Task: Add 15 minutes before the event.
Action: Mouse moved to (396, 301)
Screenshot: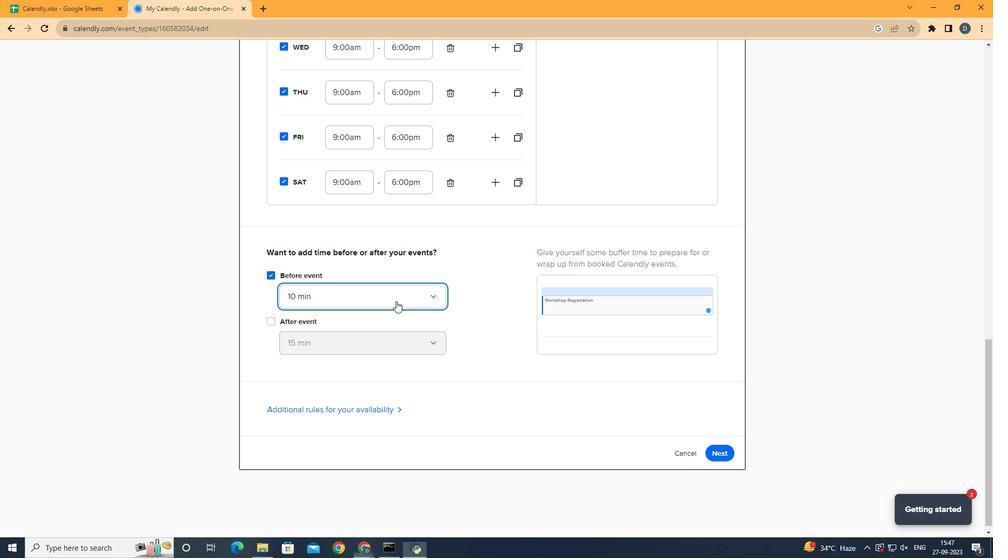 
Action: Mouse pressed left at (396, 301)
Screenshot: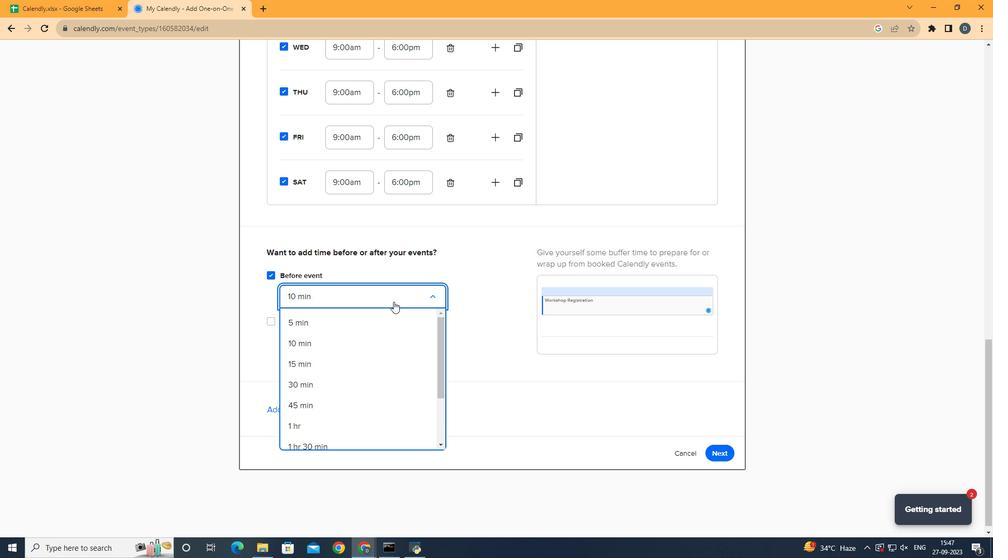 
Action: Mouse moved to (342, 360)
Screenshot: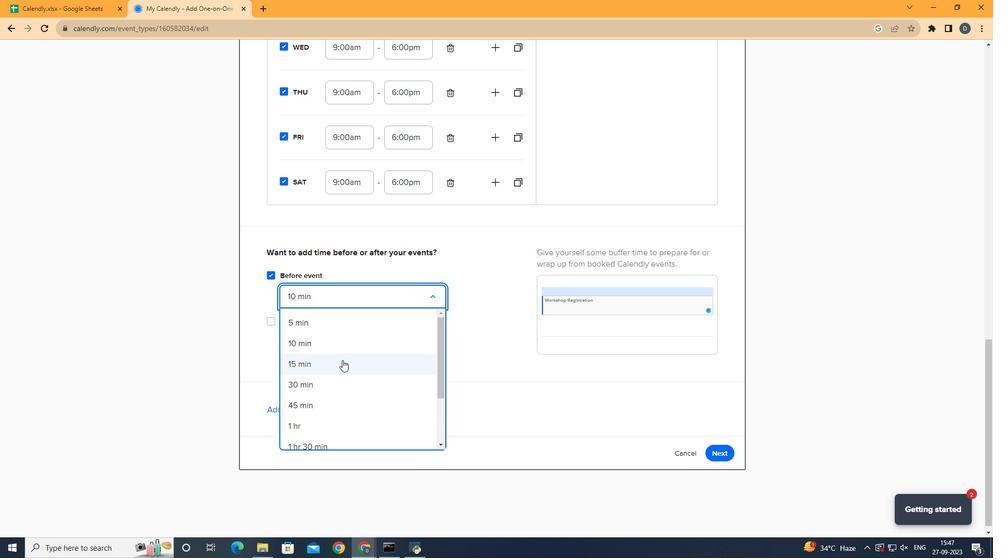 
Action: Mouse pressed left at (342, 360)
Screenshot: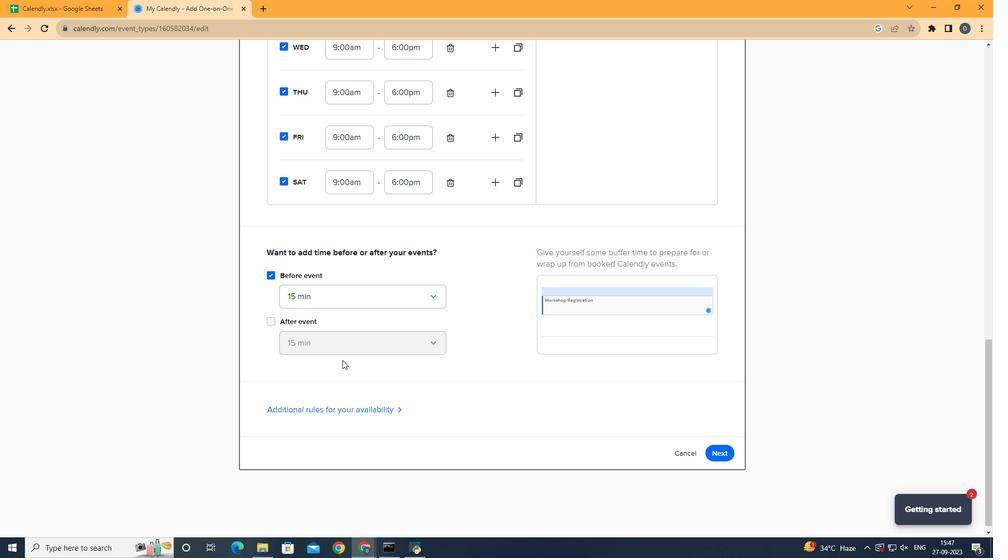 
Action: Mouse moved to (434, 322)
Screenshot: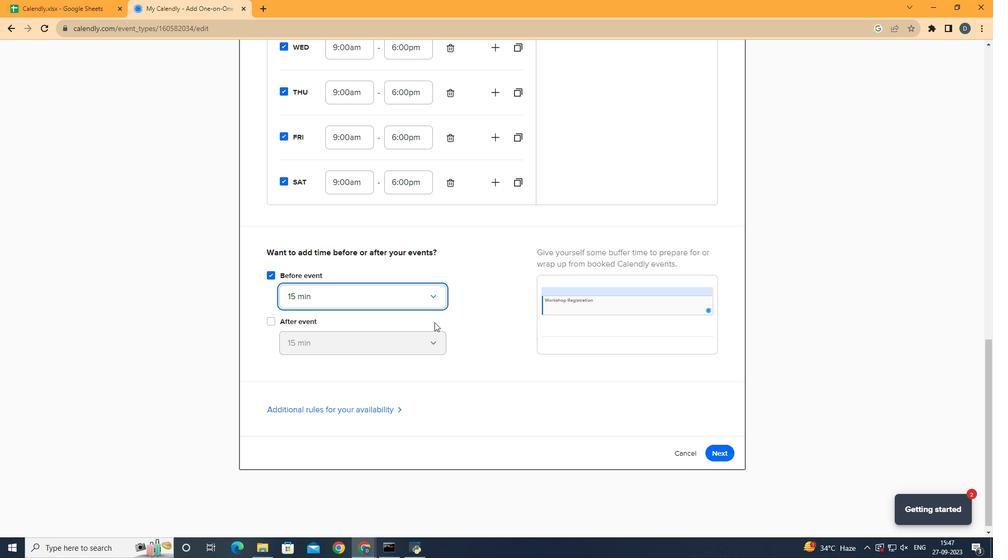 
